 Task: Removing Rumble with High-Pass Filter.
Action: Mouse moved to (8, 21)
Screenshot: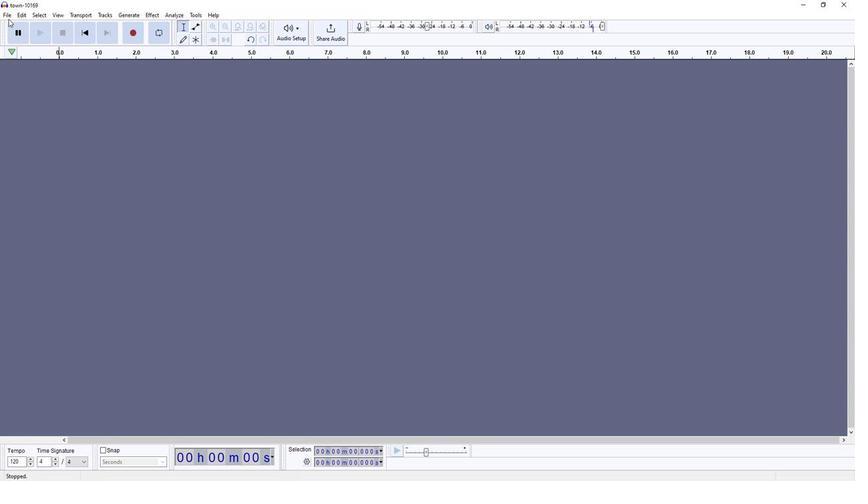 
Action: Mouse pressed left at (8, 21)
Screenshot: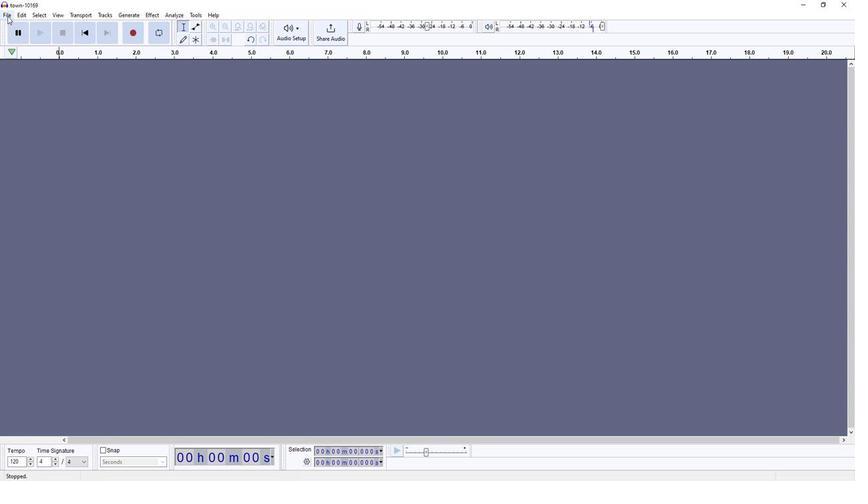 
Action: Mouse moved to (30, 41)
Screenshot: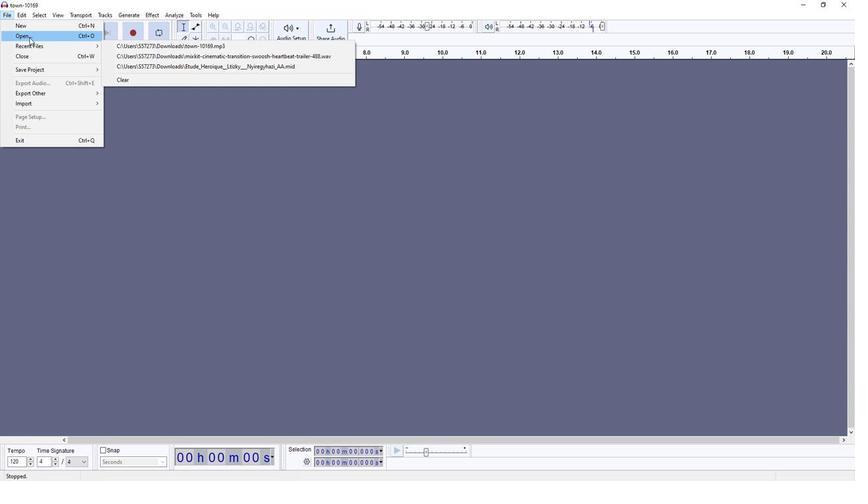 
Action: Mouse pressed left at (30, 41)
Screenshot: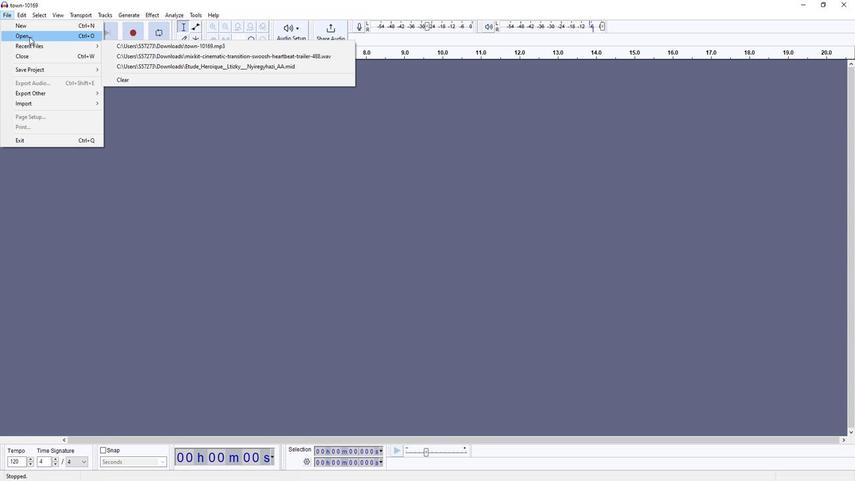 
Action: Mouse moved to (85, 95)
Screenshot: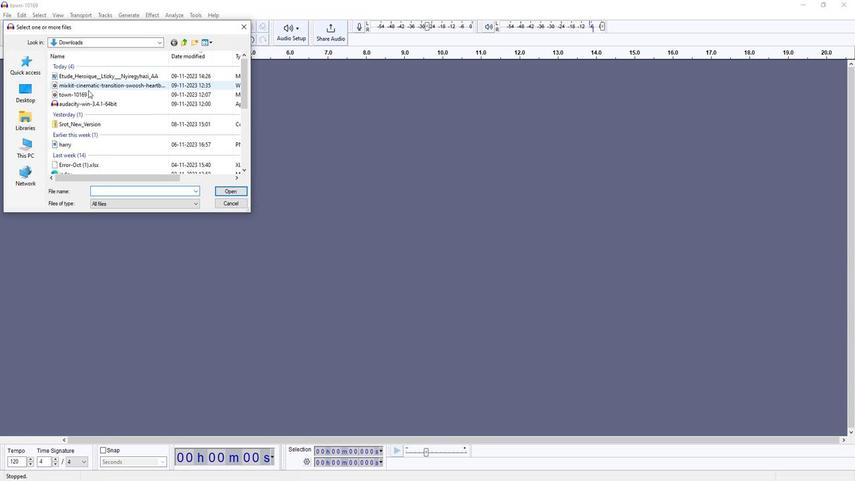 
Action: Mouse pressed left at (85, 95)
Screenshot: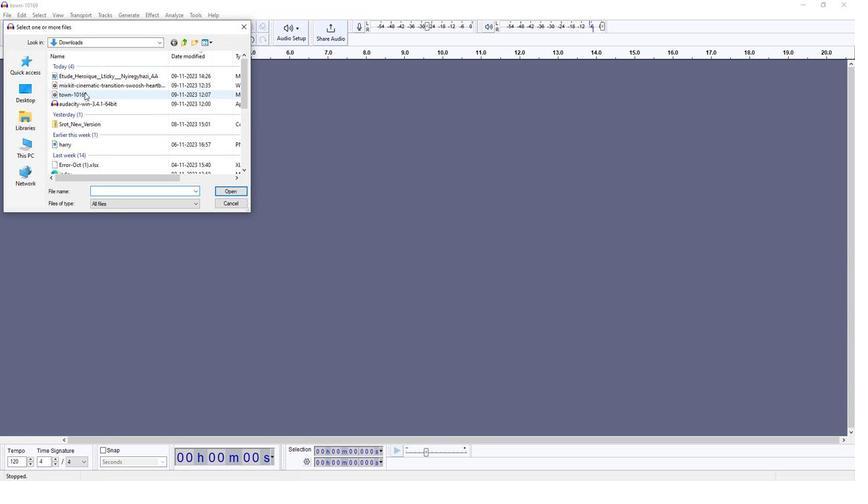 
Action: Mouse moved to (230, 191)
Screenshot: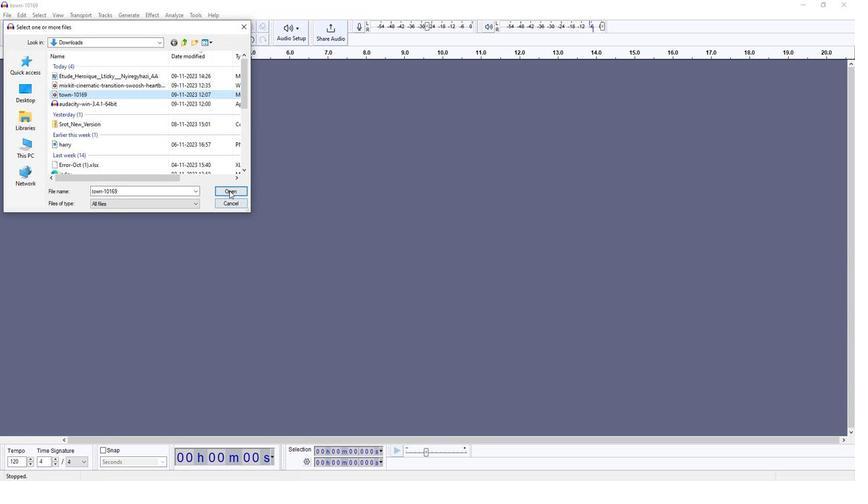 
Action: Mouse pressed left at (230, 191)
Screenshot: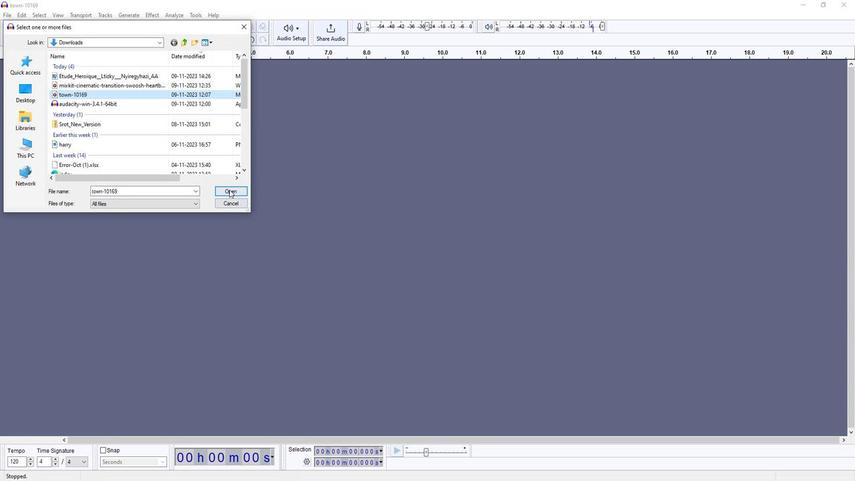 
Action: Mouse moved to (300, 114)
Screenshot: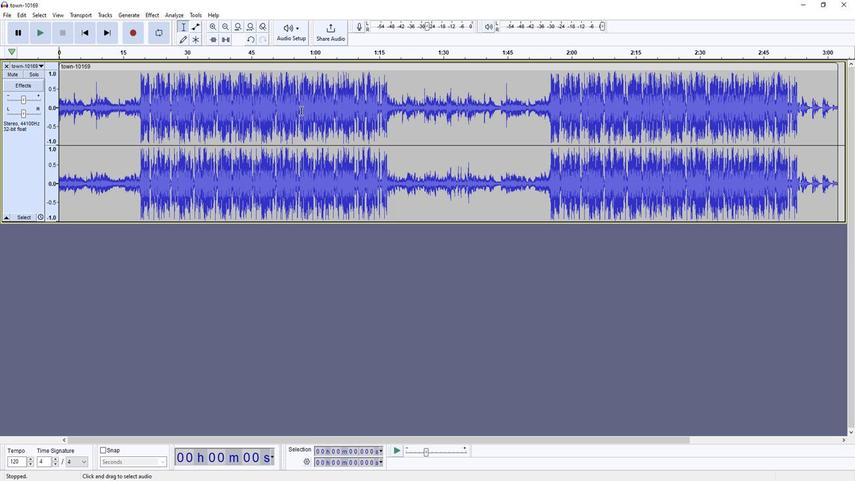 
Action: Mouse pressed left at (300, 114)
Screenshot: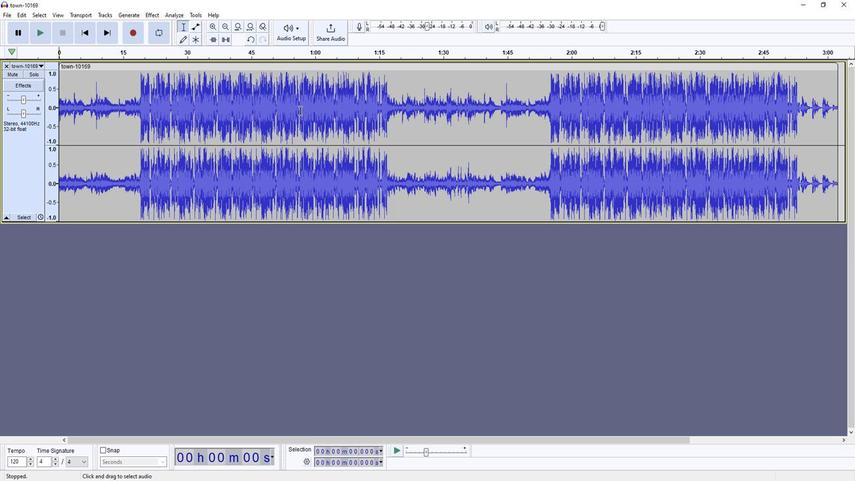 
Action: Mouse moved to (40, 38)
Screenshot: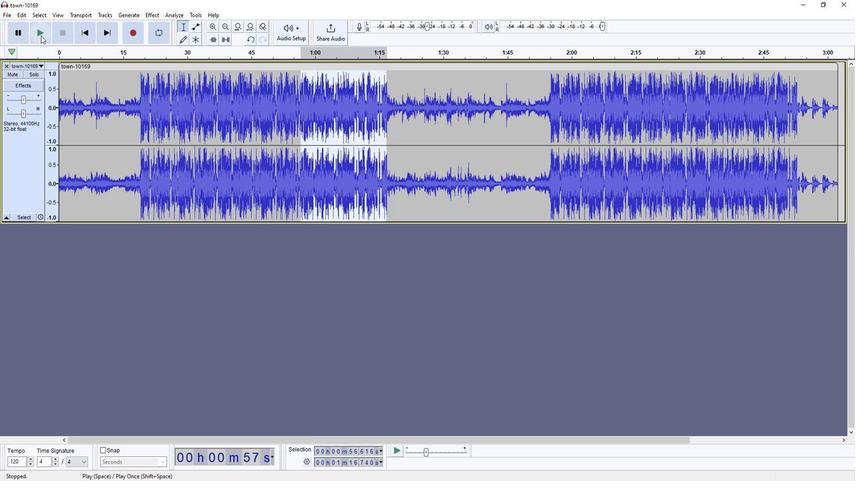 
Action: Mouse pressed left at (40, 38)
Screenshot: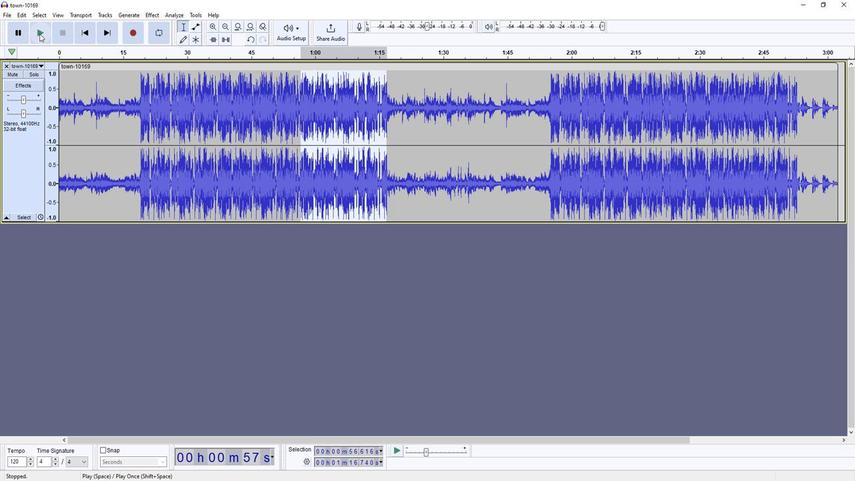 
Action: Mouse moved to (63, 35)
Screenshot: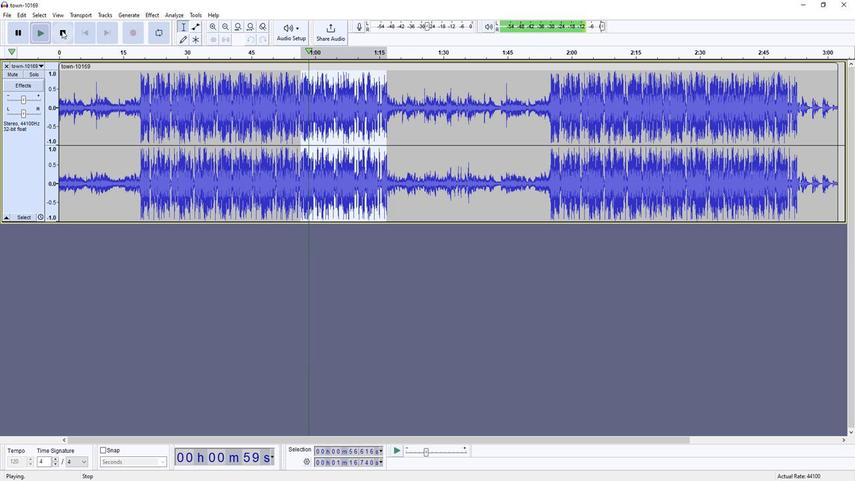 
Action: Mouse pressed left at (63, 35)
Screenshot: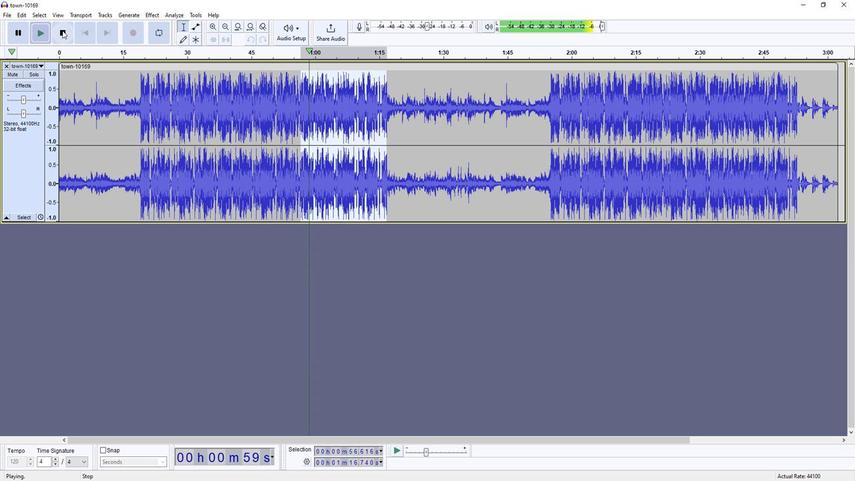 
Action: Mouse moved to (386, 117)
Screenshot: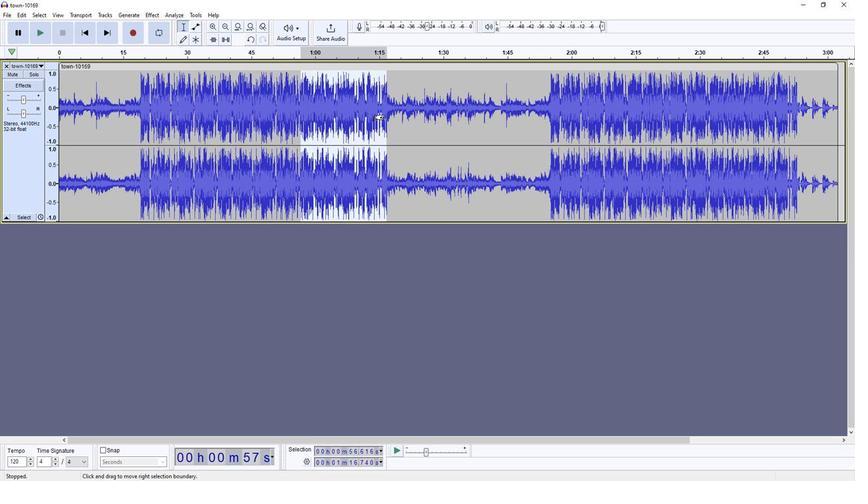 
Action: Mouse pressed left at (386, 117)
Screenshot: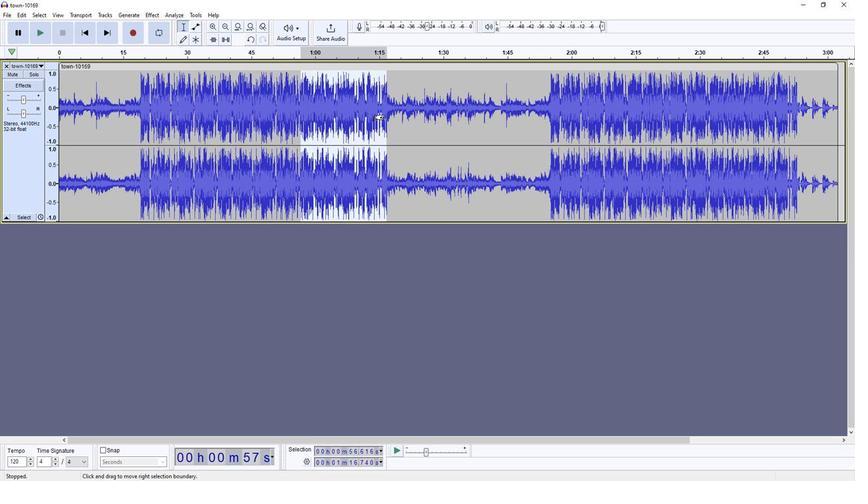 
Action: Mouse moved to (45, 38)
Screenshot: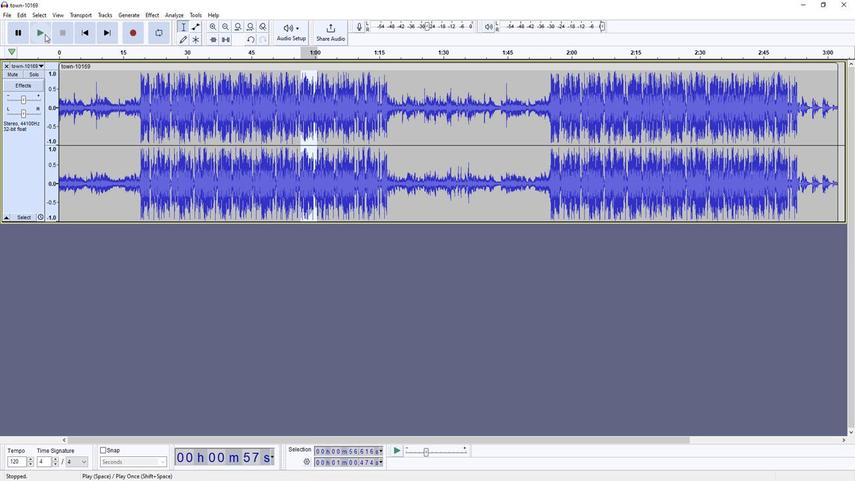 
Action: Mouse pressed left at (45, 38)
Screenshot: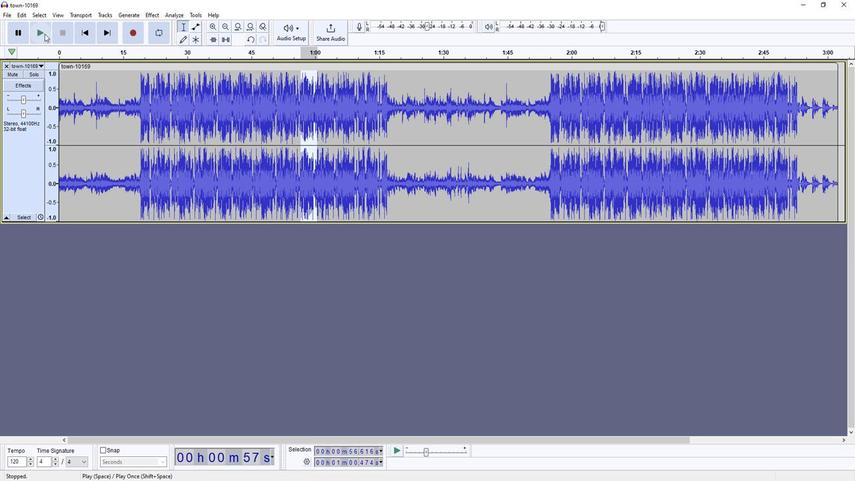 
Action: Mouse moved to (156, 17)
Screenshot: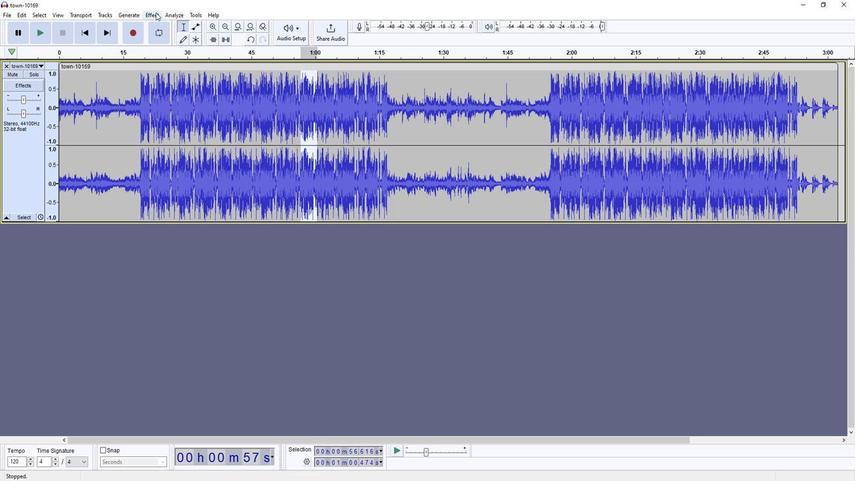 
Action: Mouse pressed left at (156, 17)
Screenshot: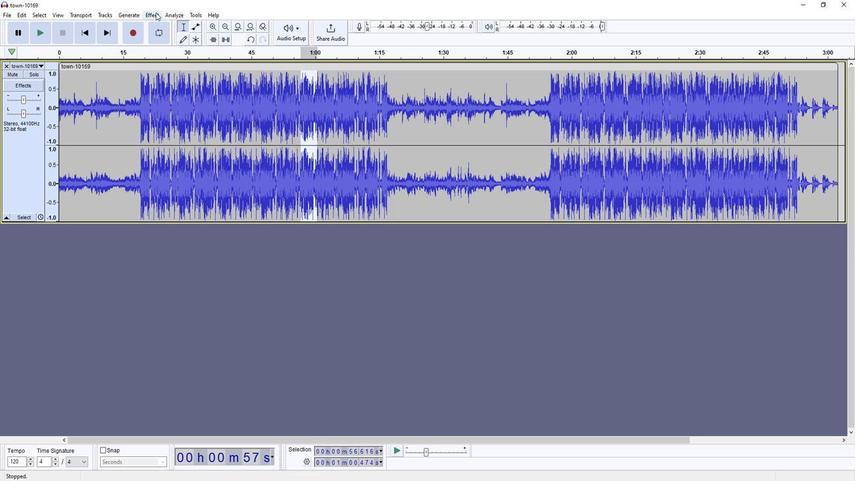 
Action: Mouse moved to (306, 129)
Screenshot: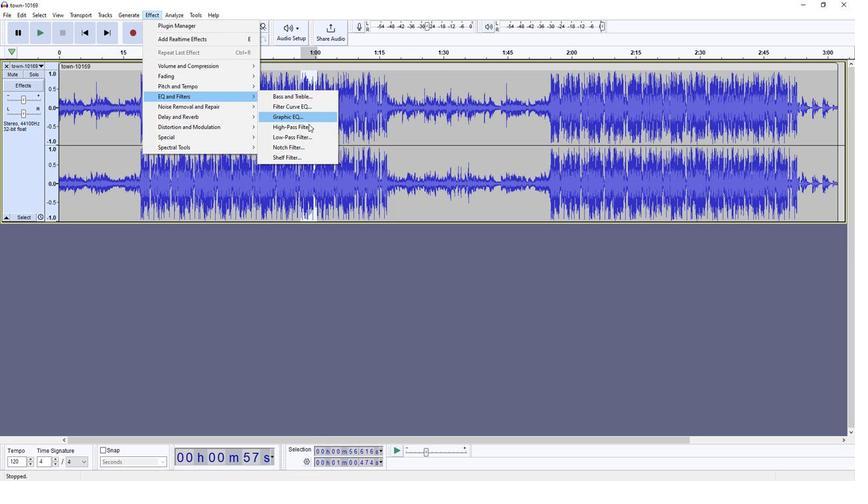 
Action: Mouse pressed left at (306, 129)
Screenshot: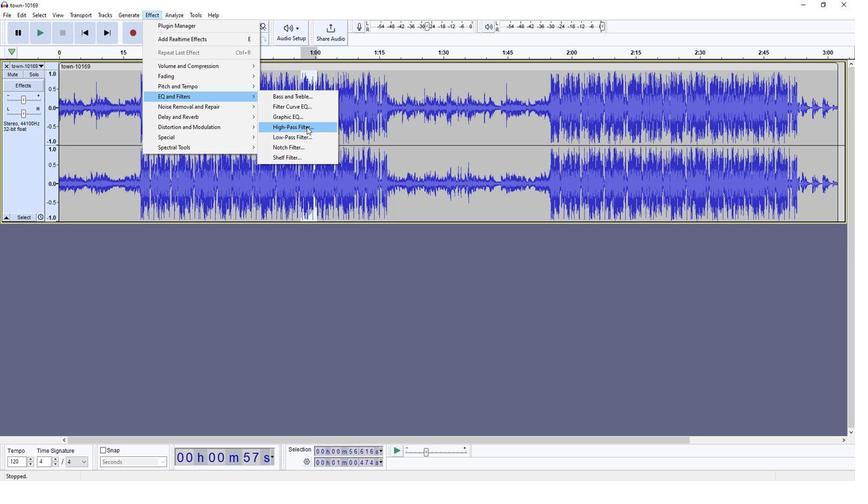 
Action: Mouse moved to (449, 224)
Screenshot: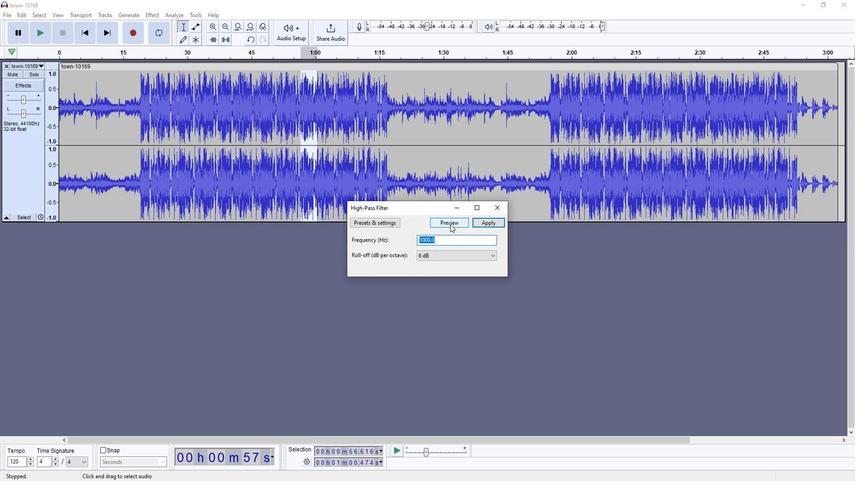 
Action: Mouse pressed left at (449, 224)
Screenshot: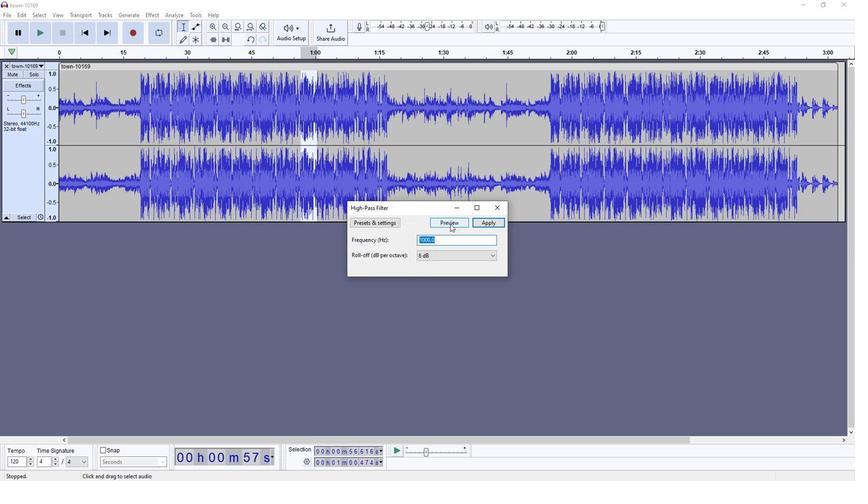 
Action: Mouse moved to (493, 223)
Screenshot: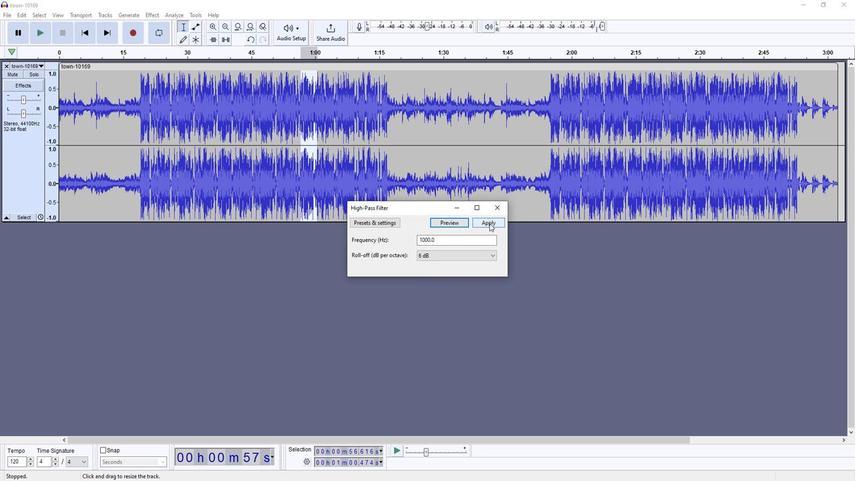 
Action: Mouse pressed left at (493, 223)
Screenshot: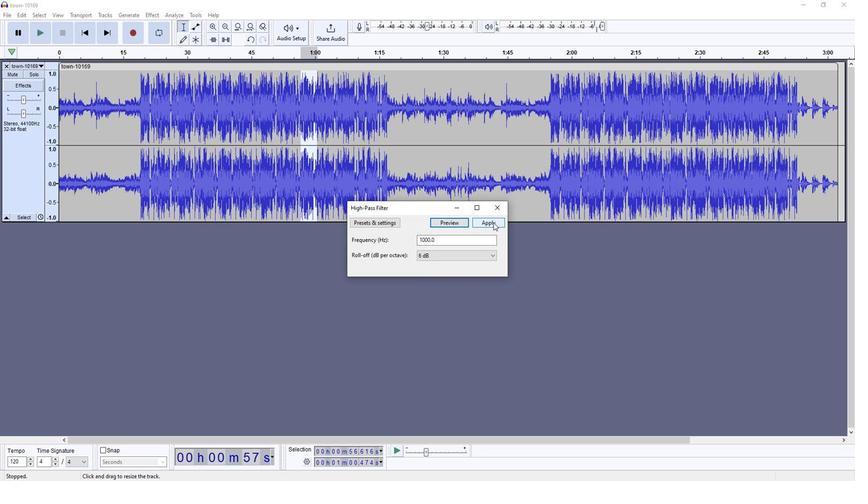 
Action: Mouse moved to (32, 159)
Screenshot: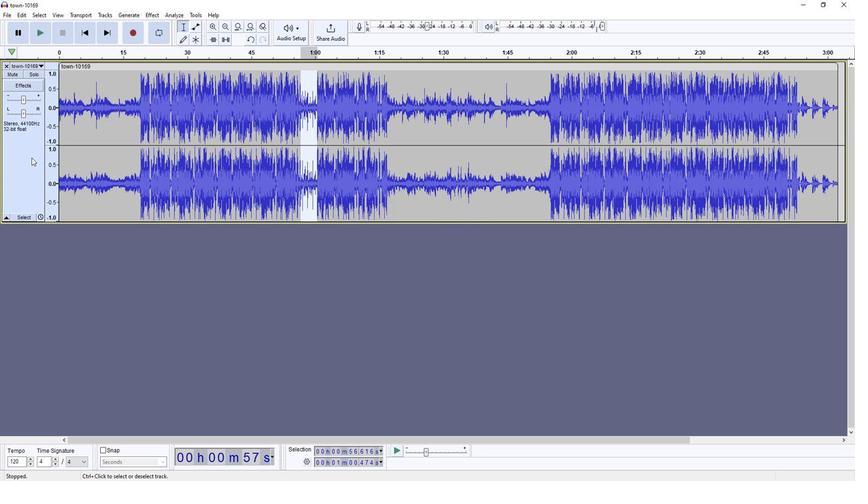 
Action: Mouse pressed left at (32, 159)
Screenshot: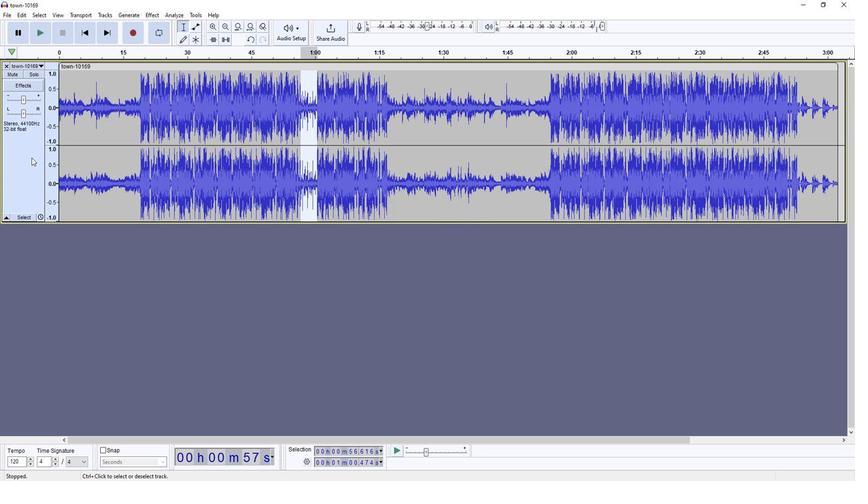 
Action: Mouse moved to (155, 20)
Screenshot: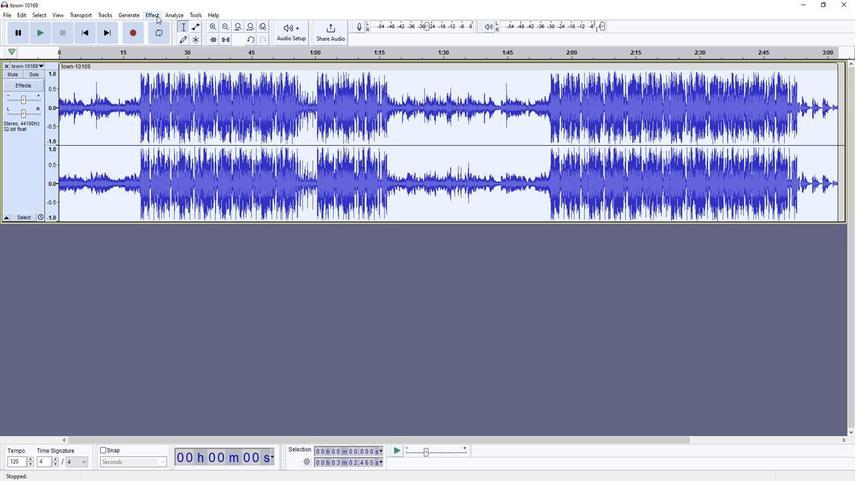 
Action: Mouse pressed left at (155, 20)
Screenshot: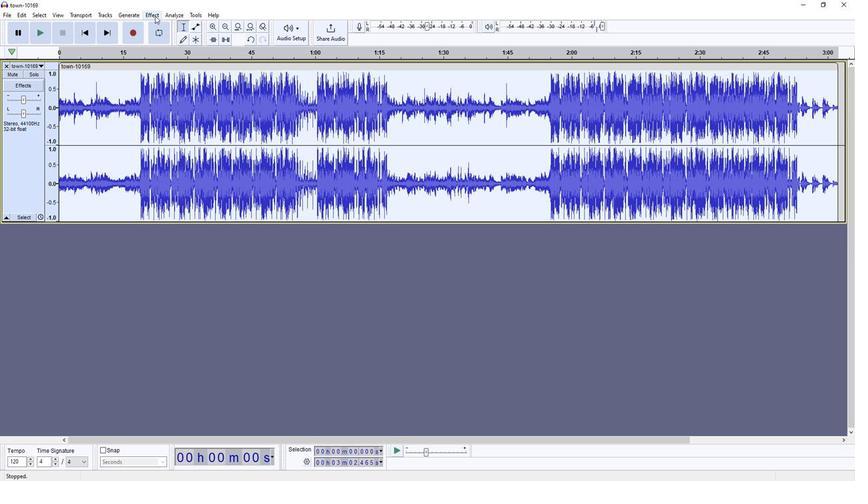 
Action: Mouse moved to (291, 127)
Screenshot: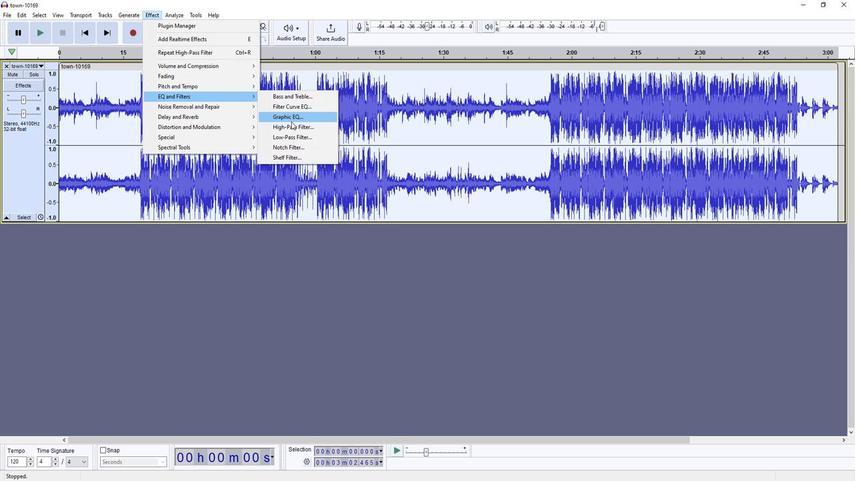 
Action: Mouse pressed left at (291, 127)
Screenshot: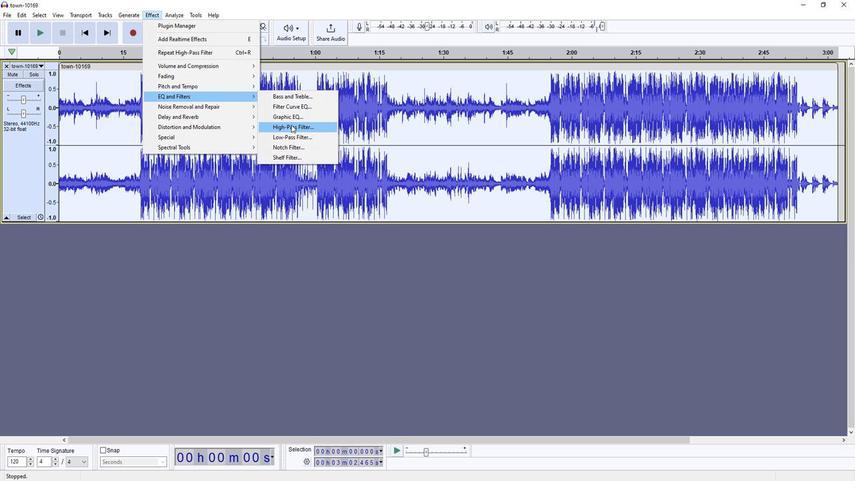 
Action: Mouse moved to (454, 224)
Screenshot: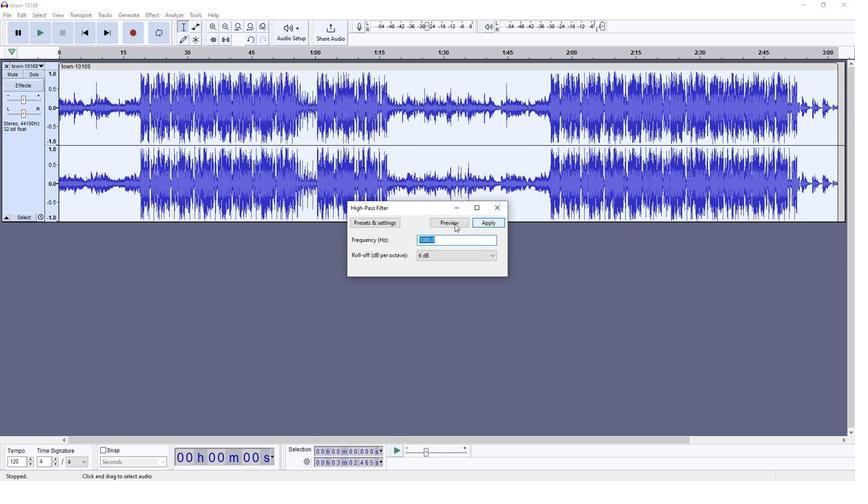 
Action: Mouse pressed left at (454, 224)
Screenshot: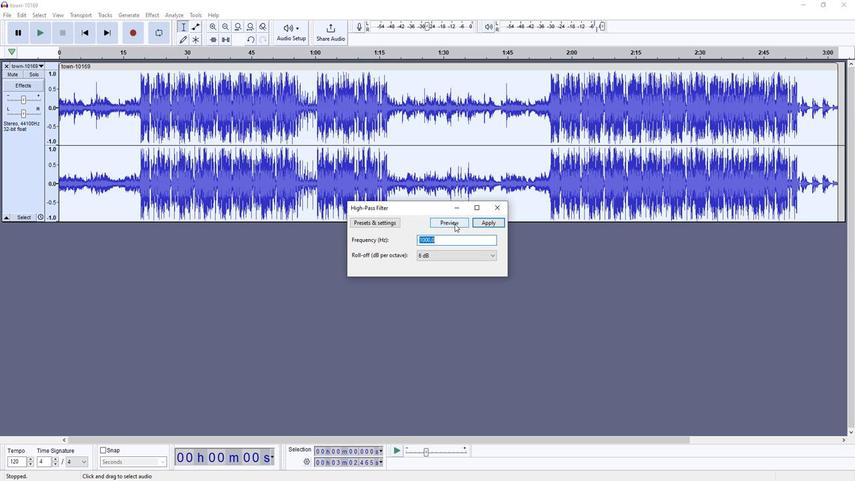 
Action: Mouse moved to (484, 223)
Screenshot: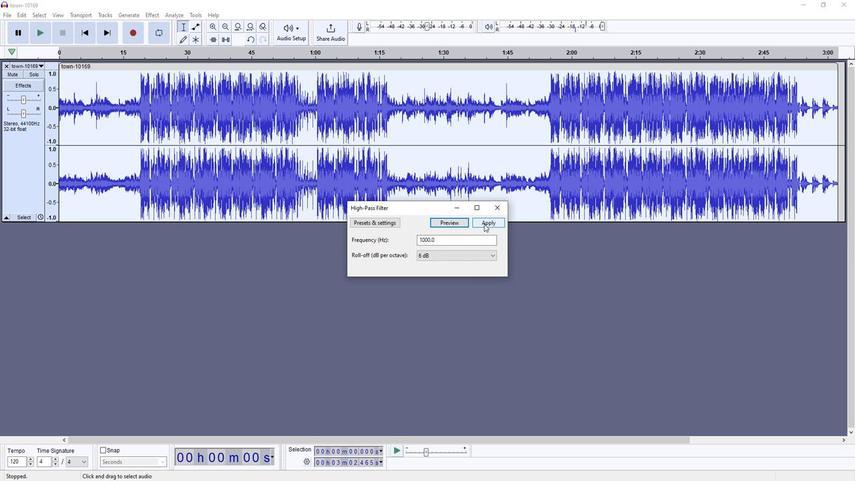 
Action: Mouse pressed left at (484, 223)
Screenshot: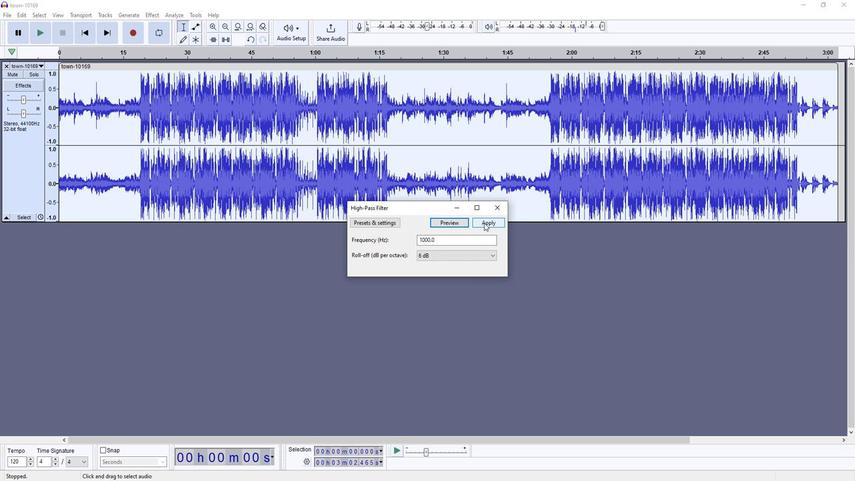 
Action: Mouse moved to (197, 176)
Screenshot: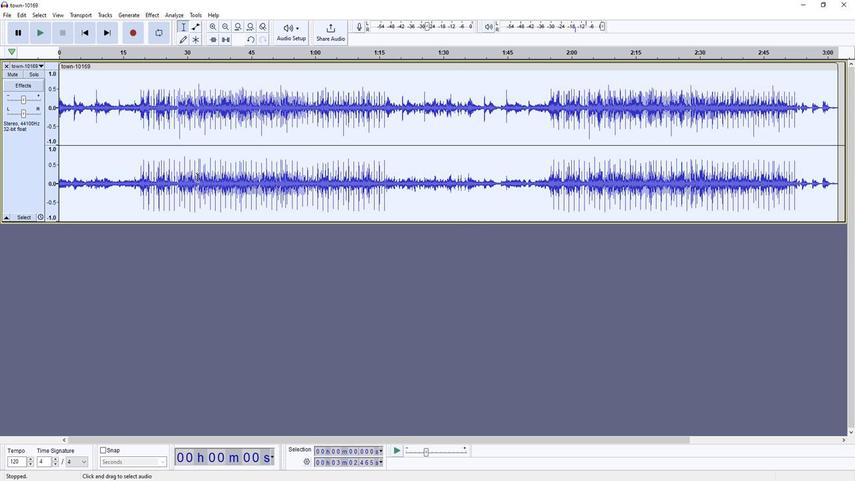 
Action: Mouse scrolled (197, 177) with delta (0, 0)
Screenshot: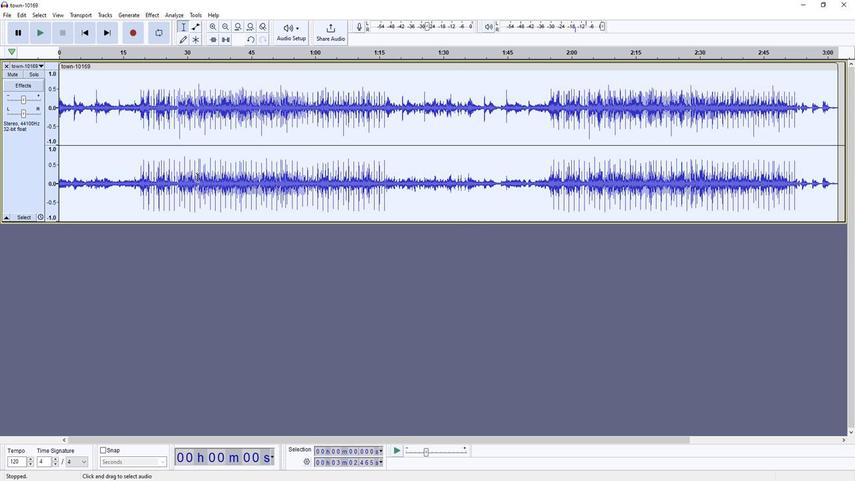 
Action: Mouse scrolled (197, 177) with delta (0, 0)
Screenshot: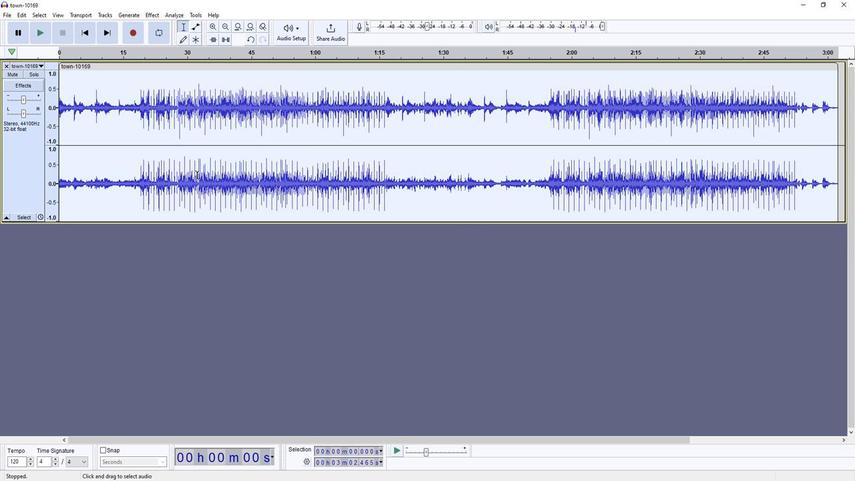 
Action: Mouse scrolled (197, 177) with delta (0, 0)
Screenshot: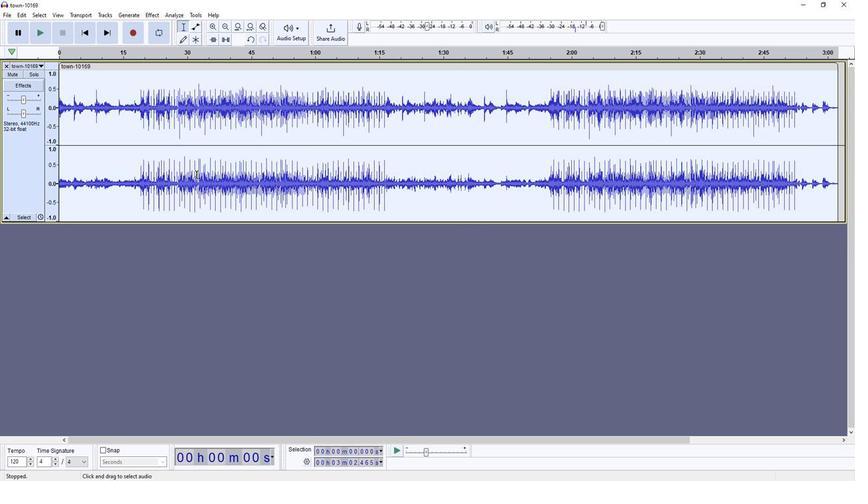 
Action: Mouse scrolled (197, 177) with delta (0, 0)
Screenshot: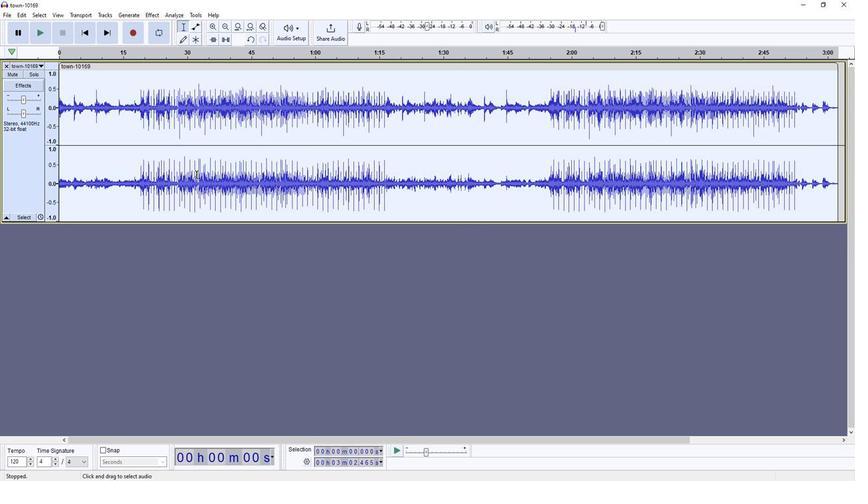
Action: Mouse moved to (8, 20)
Screenshot: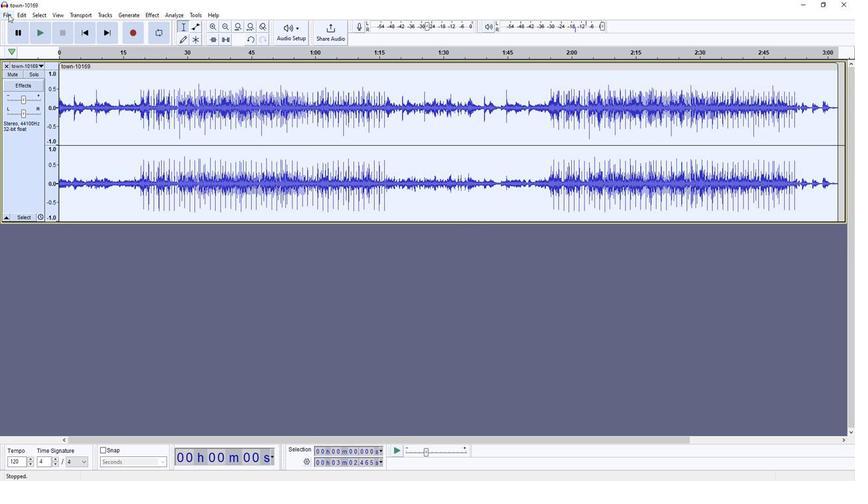 
Action: Mouse pressed left at (8, 20)
Screenshot: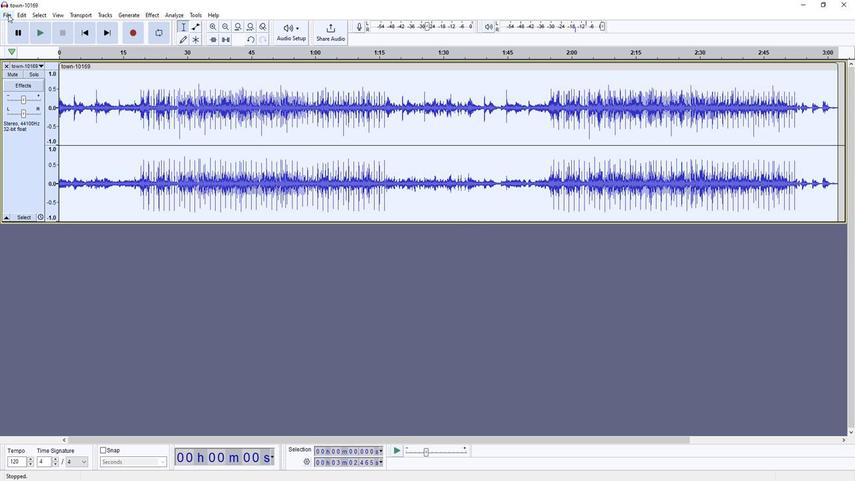 
Action: Mouse moved to (160, 78)
Screenshot: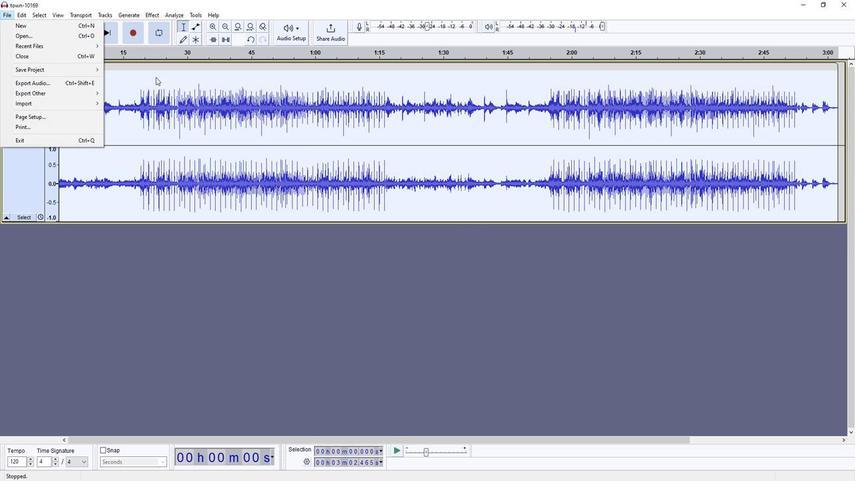 
Action: Mouse pressed left at (160, 78)
Screenshot: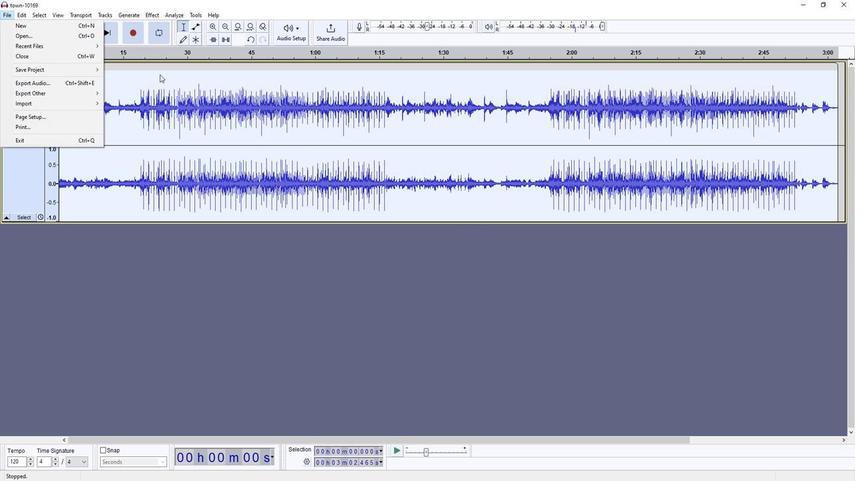 
Action: Mouse moved to (41, 35)
Screenshot: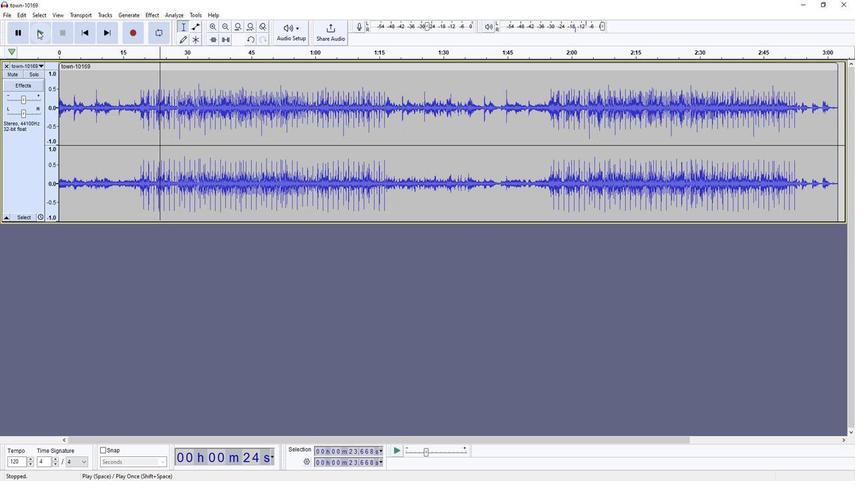 
Action: Mouse pressed left at (41, 35)
Screenshot: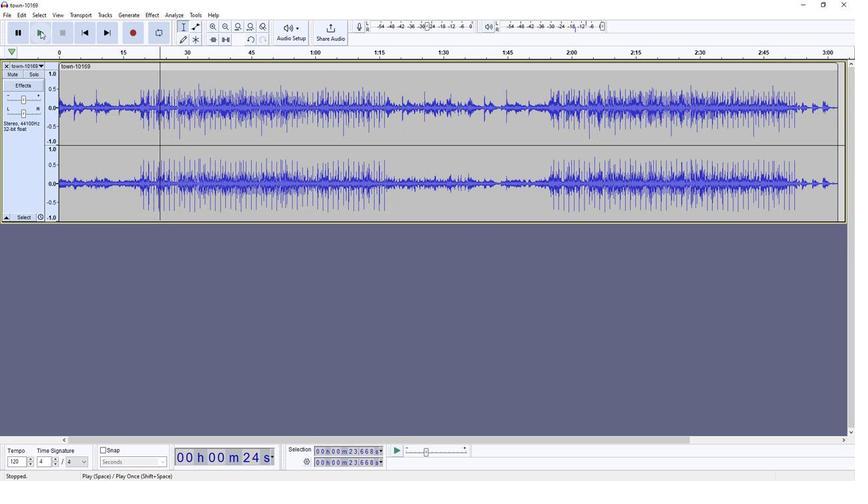 
Action: Mouse moved to (68, 40)
Screenshot: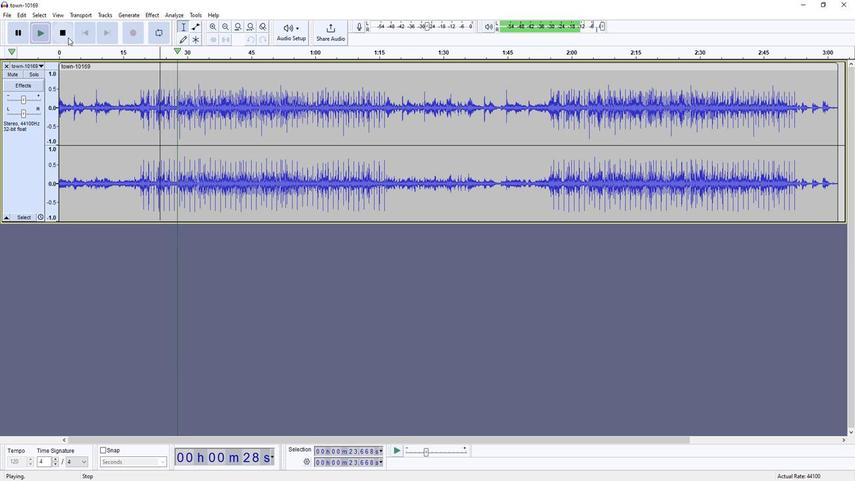 
Action: Mouse pressed left at (68, 40)
Screenshot: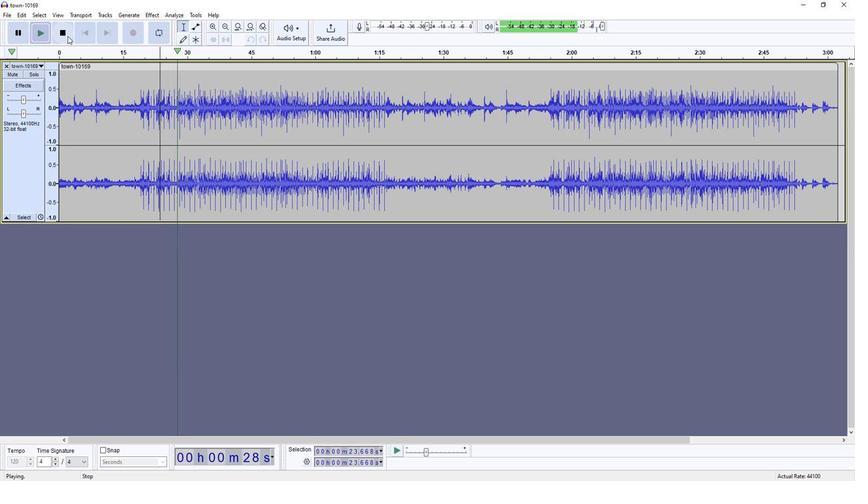 
Action: Mouse moved to (10, 22)
Screenshot: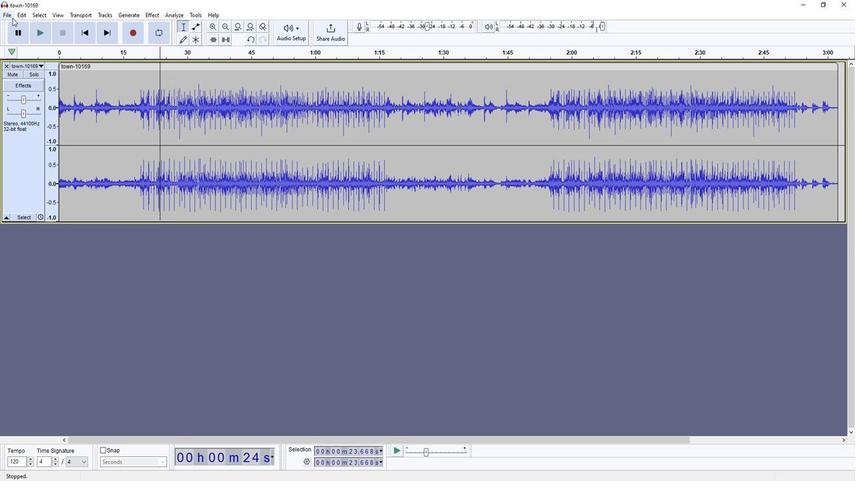 
Action: Mouse pressed left at (10, 22)
Screenshot: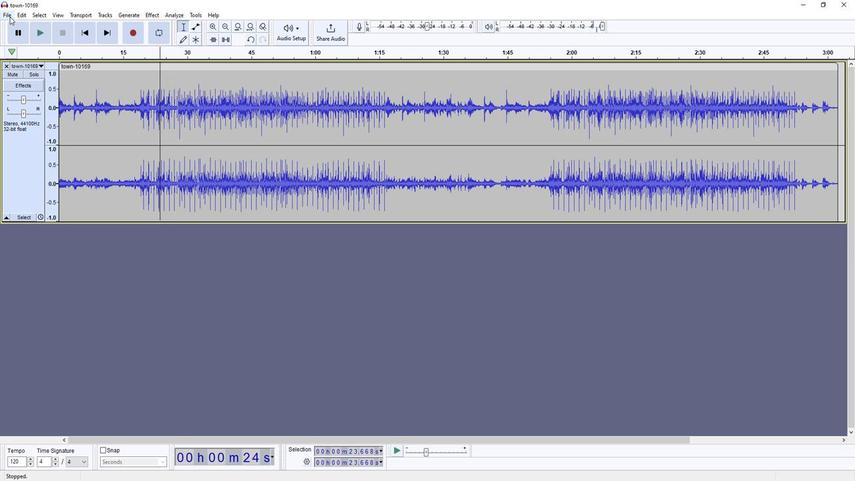 
Action: Mouse moved to (38, 86)
Screenshot: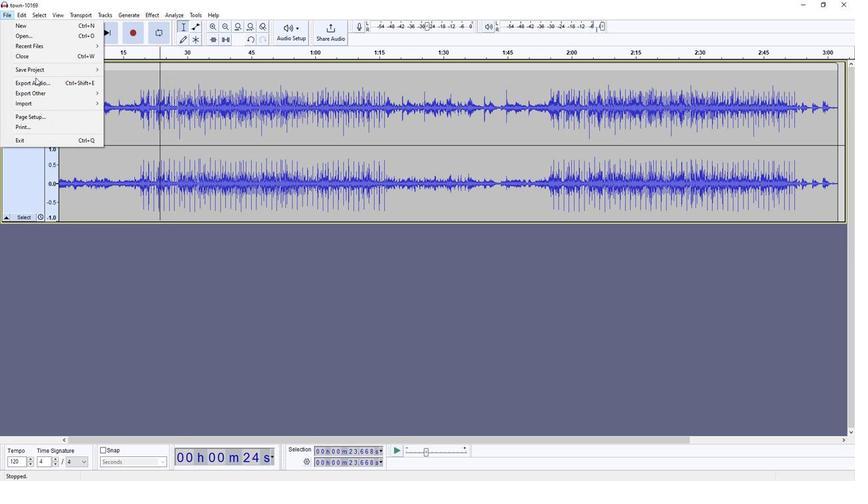 
Action: Mouse pressed left at (38, 86)
Screenshot: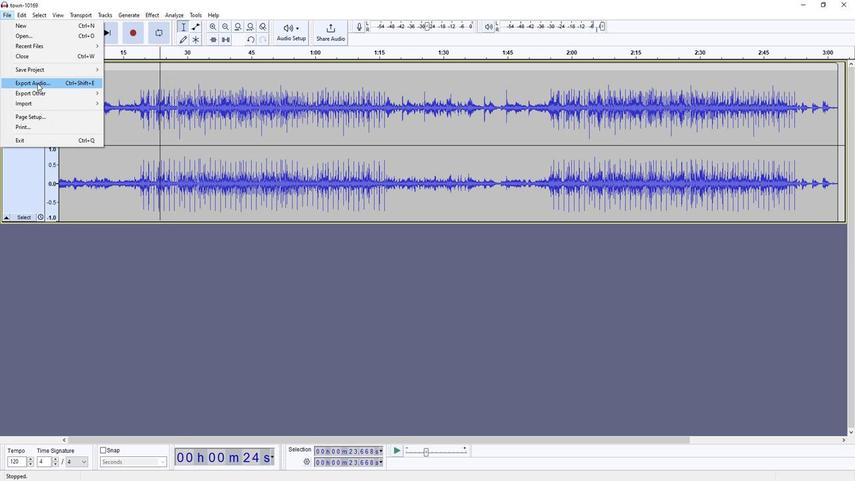 
Action: Mouse moved to (98, 70)
Screenshot: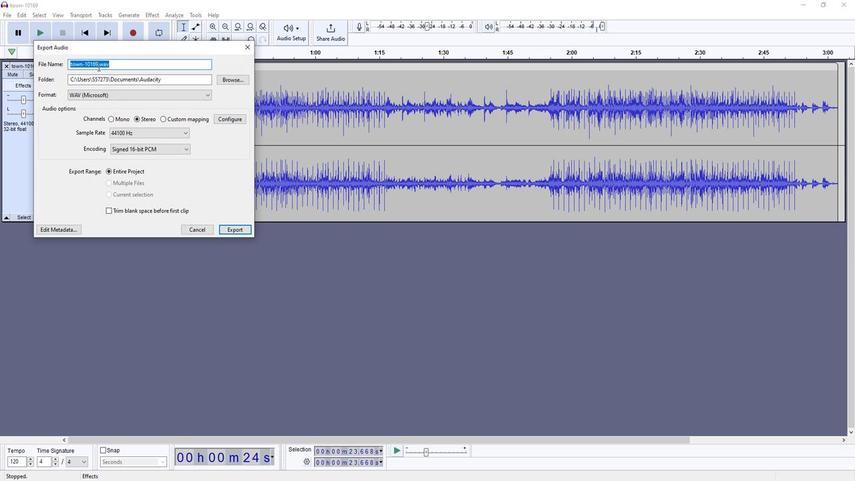 
Action: Mouse pressed left at (98, 70)
Screenshot: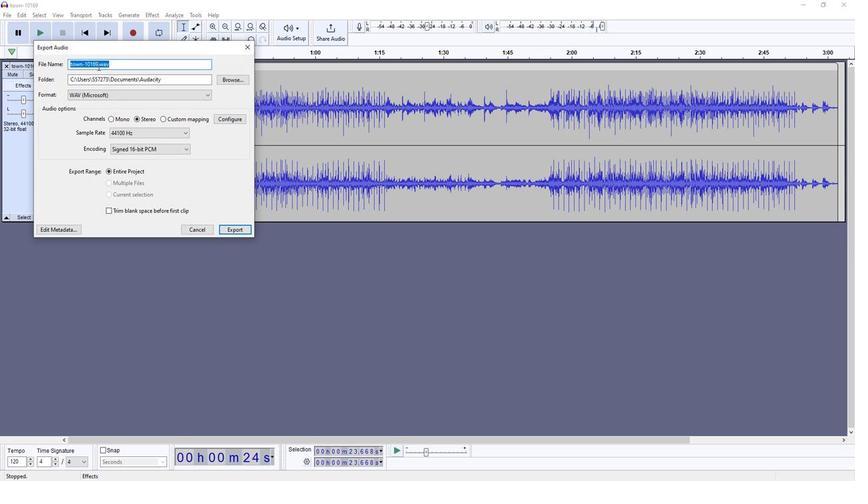 
Action: Mouse moved to (60, 68)
Screenshot: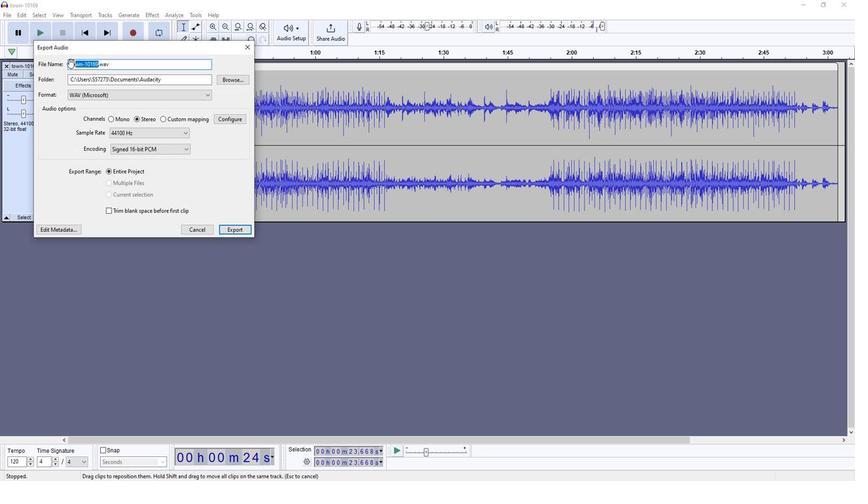 
Action: Key pressed <Key.shift>High<Key.space><Key.backspace>-<Key.shift>Pass-<Key.shift><Key.shift><Key.shift><Key.shift><Key.shift><Key.shift><Key.shift><Key.shift>Filter
Screenshot: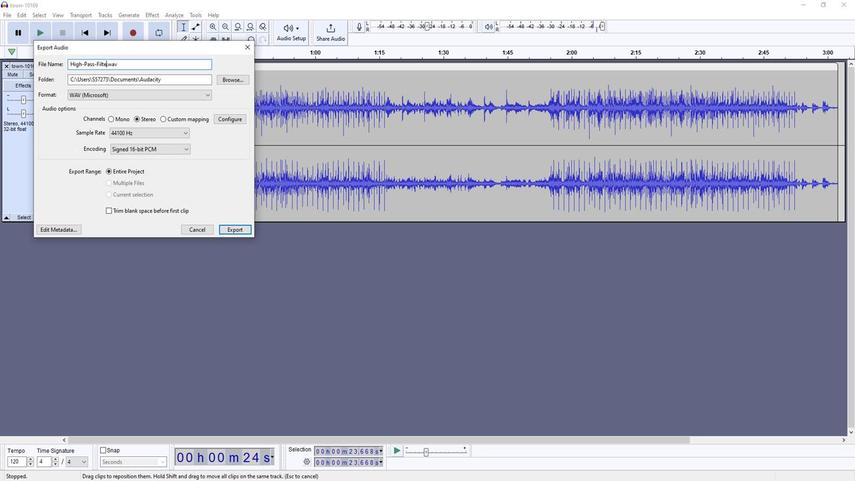 
Action: Mouse moved to (240, 229)
Screenshot: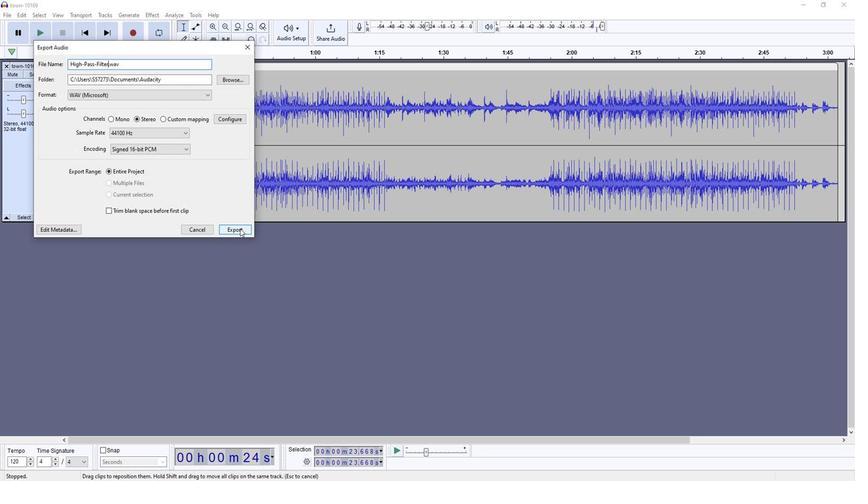 
Action: Mouse pressed left at (240, 229)
Screenshot: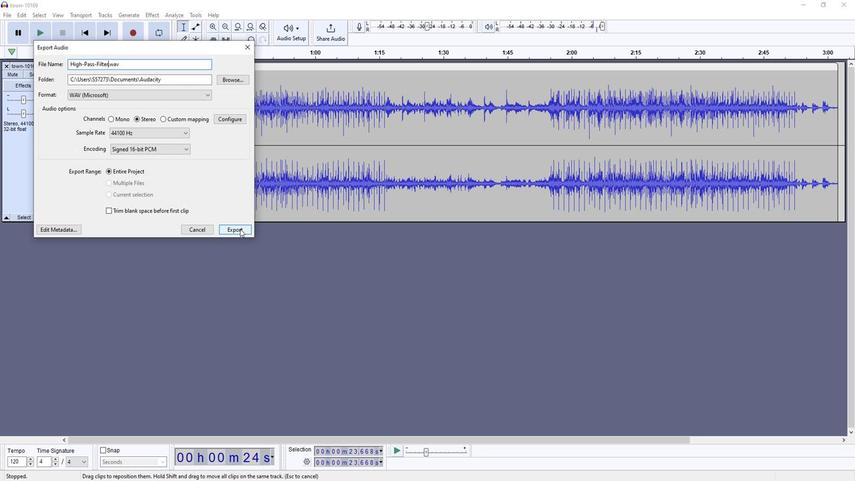 
Action: Mouse moved to (162, 185)
Screenshot: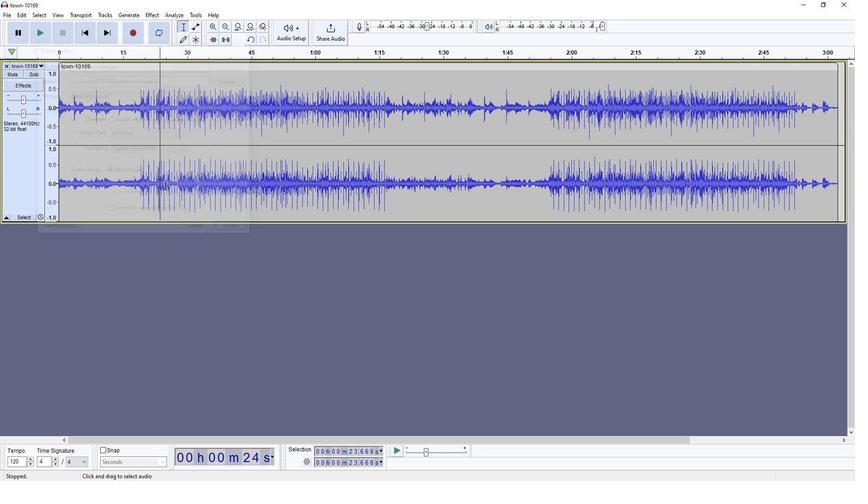 
